 Task: Look for products in the category "Toothpaste" with cinnamon flavor.
Action: Mouse moved to (652, 266)
Screenshot: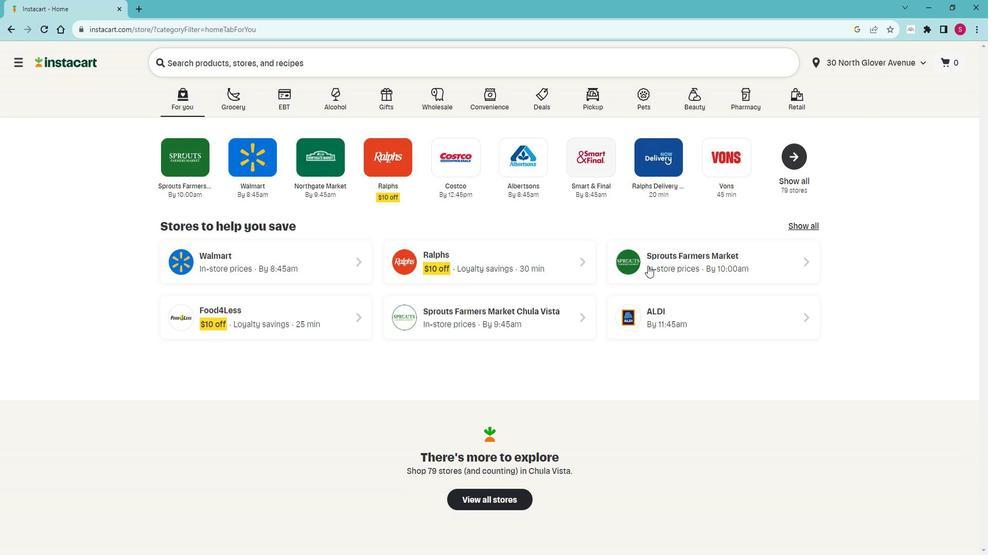 
Action: Mouse pressed left at (652, 266)
Screenshot: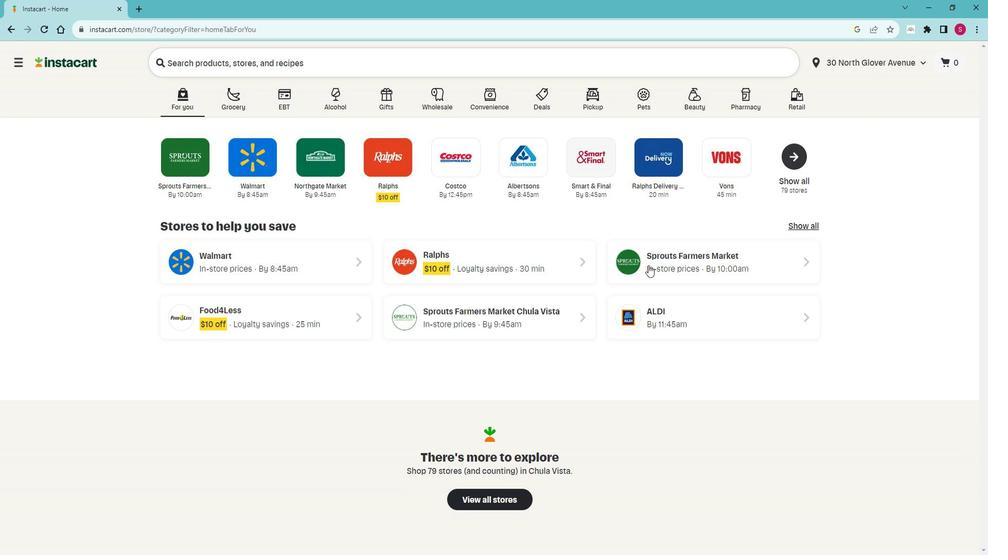 
Action: Mouse moved to (67, 391)
Screenshot: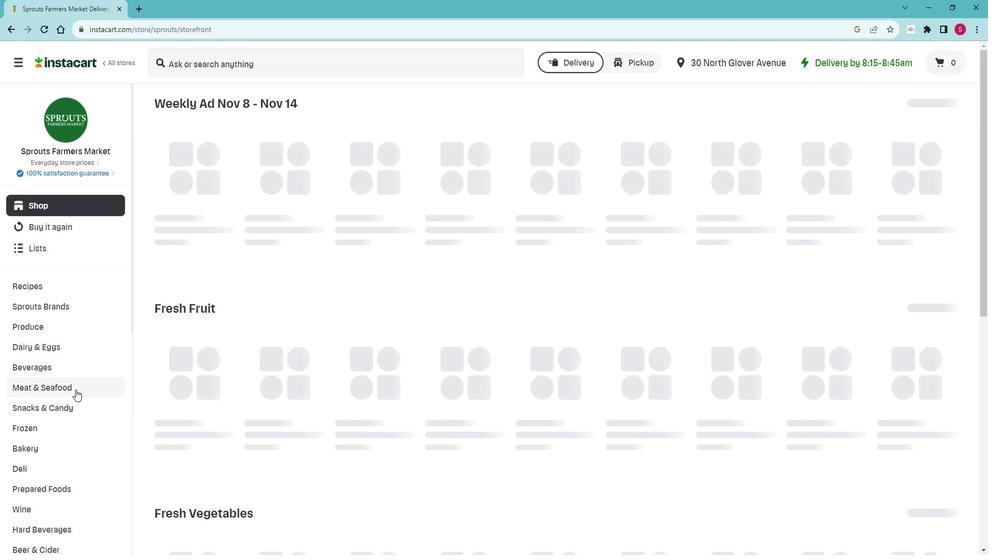 
Action: Mouse scrolled (67, 391) with delta (0, 0)
Screenshot: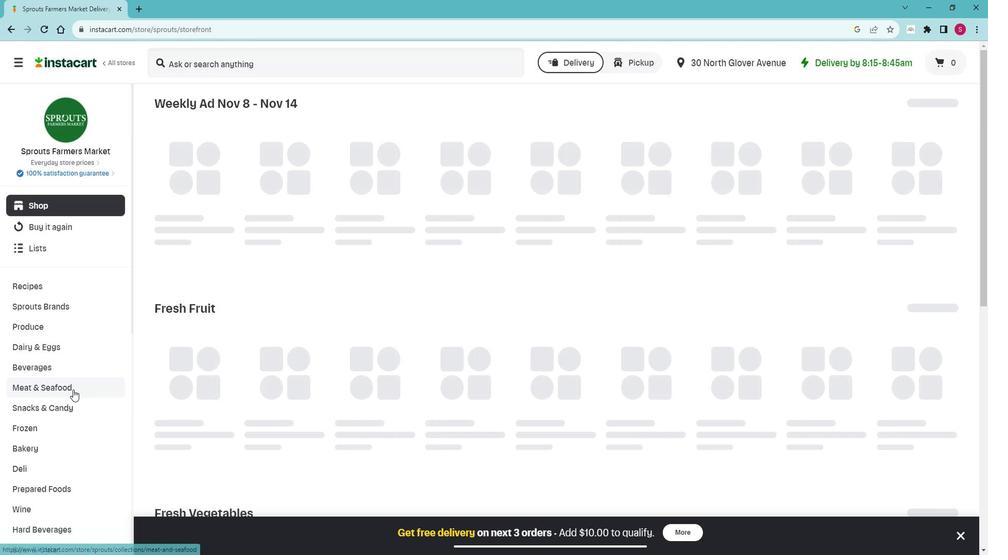 
Action: Mouse scrolled (67, 391) with delta (0, 0)
Screenshot: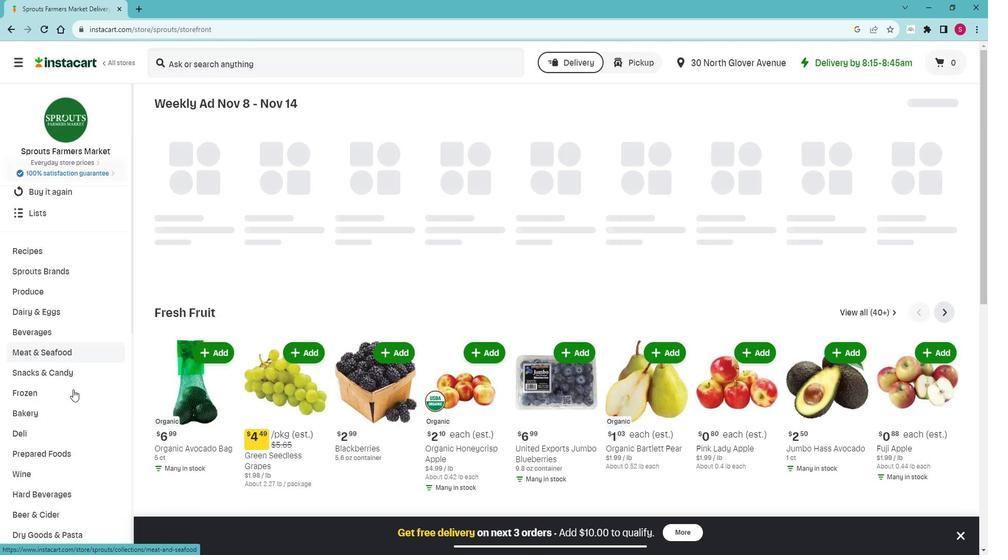 
Action: Mouse scrolled (67, 391) with delta (0, 0)
Screenshot: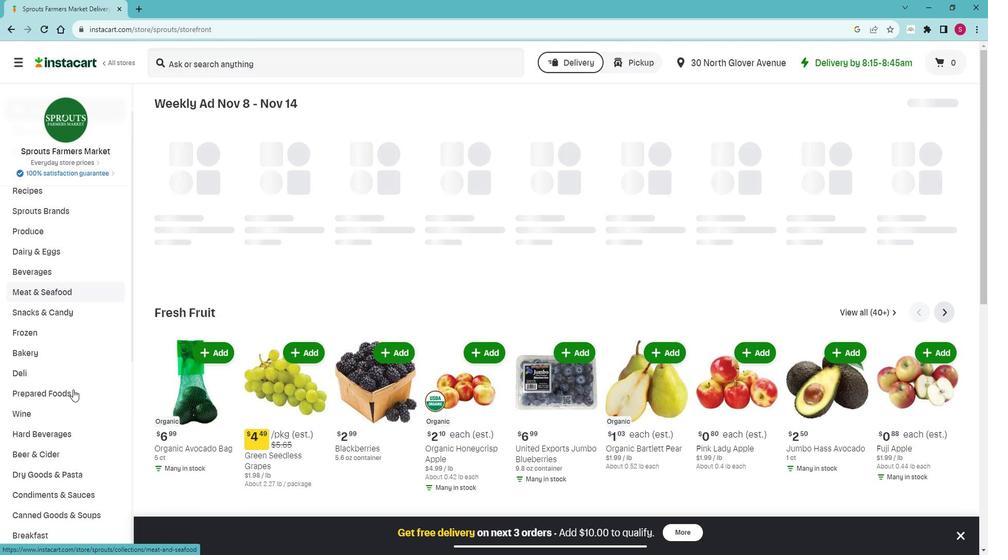 
Action: Mouse scrolled (67, 391) with delta (0, 0)
Screenshot: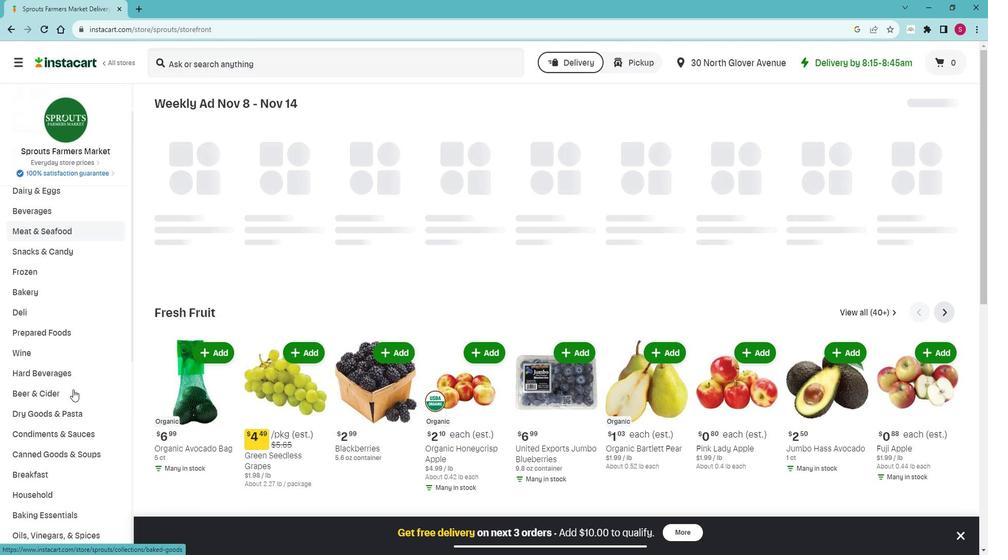 
Action: Mouse scrolled (67, 391) with delta (0, 0)
Screenshot: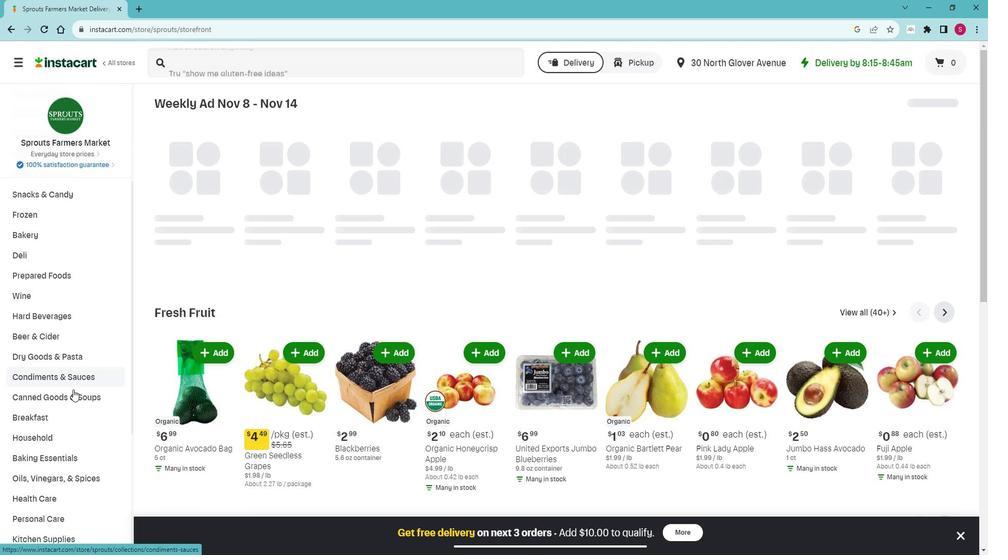 
Action: Mouse scrolled (67, 391) with delta (0, 0)
Screenshot: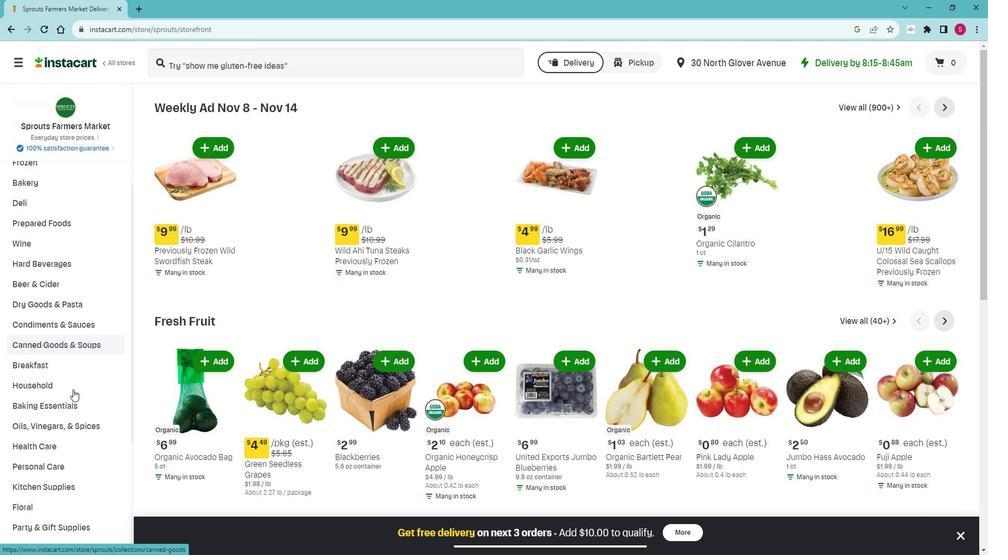 
Action: Mouse scrolled (67, 391) with delta (0, 0)
Screenshot: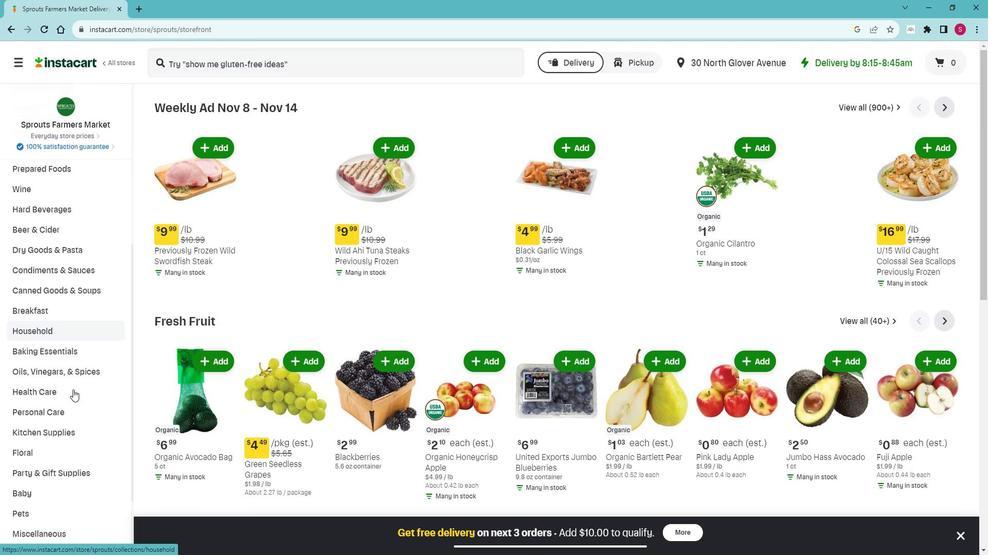 
Action: Mouse moved to (73, 361)
Screenshot: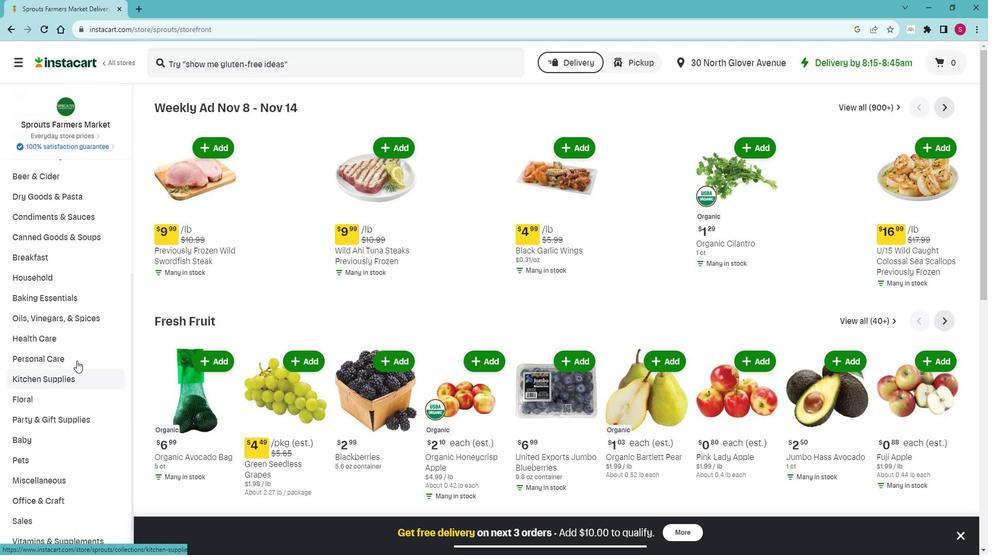 
Action: Mouse pressed left at (73, 361)
Screenshot: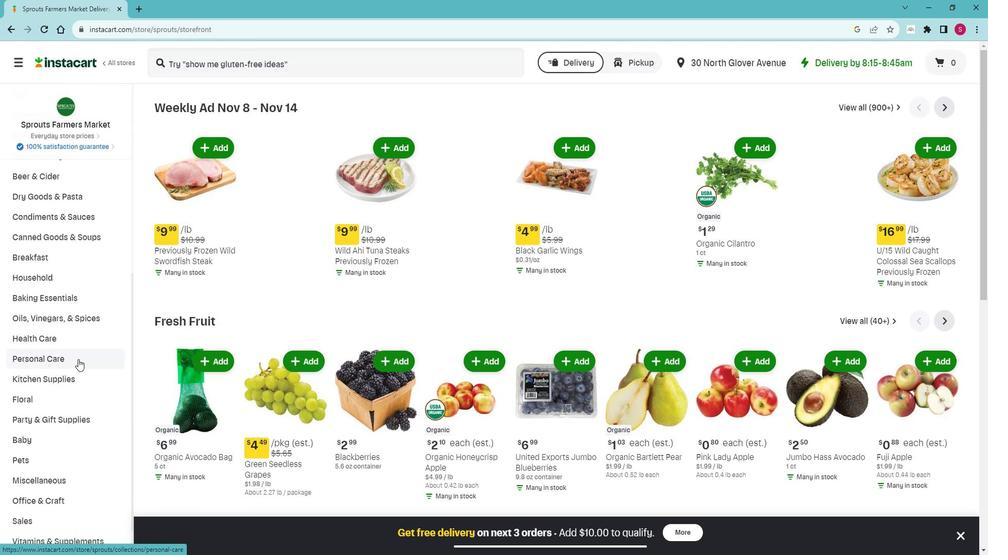 
Action: Mouse moved to (62, 399)
Screenshot: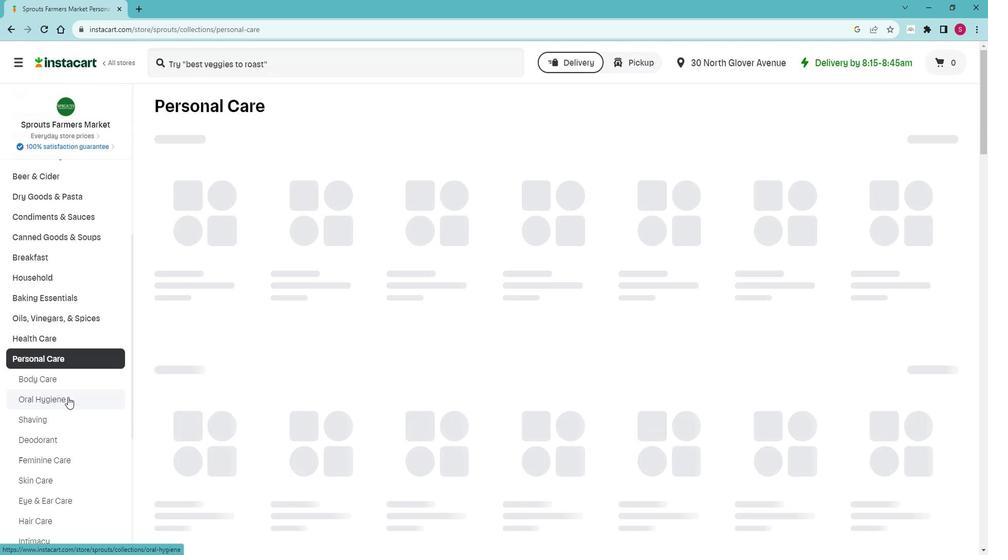 
Action: Mouse pressed left at (62, 399)
Screenshot: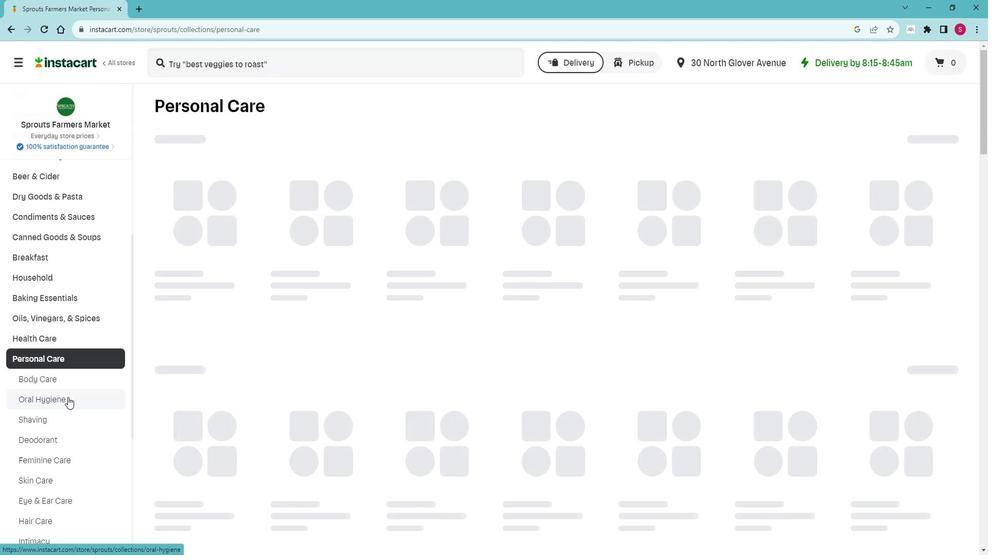 
Action: Mouse moved to (297, 147)
Screenshot: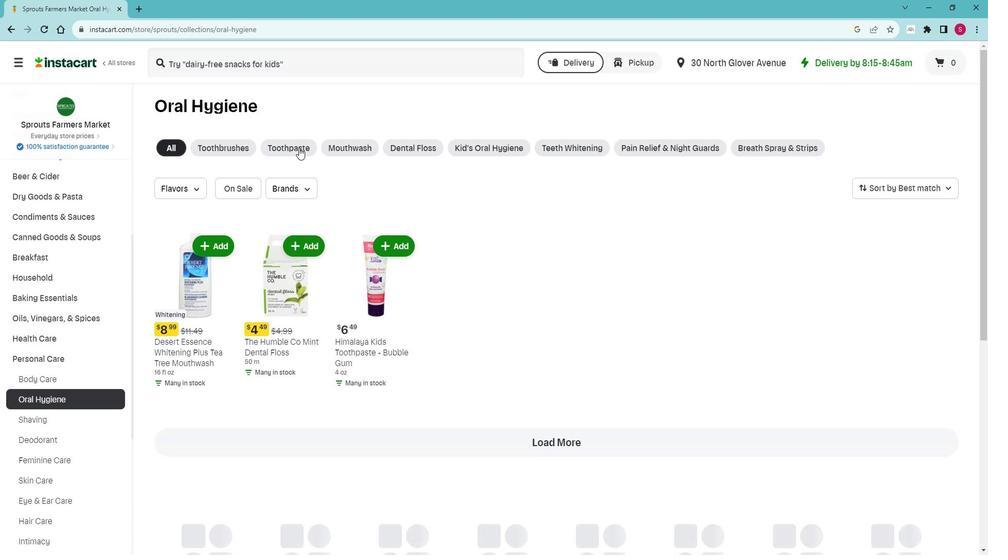 
Action: Mouse pressed left at (297, 147)
Screenshot: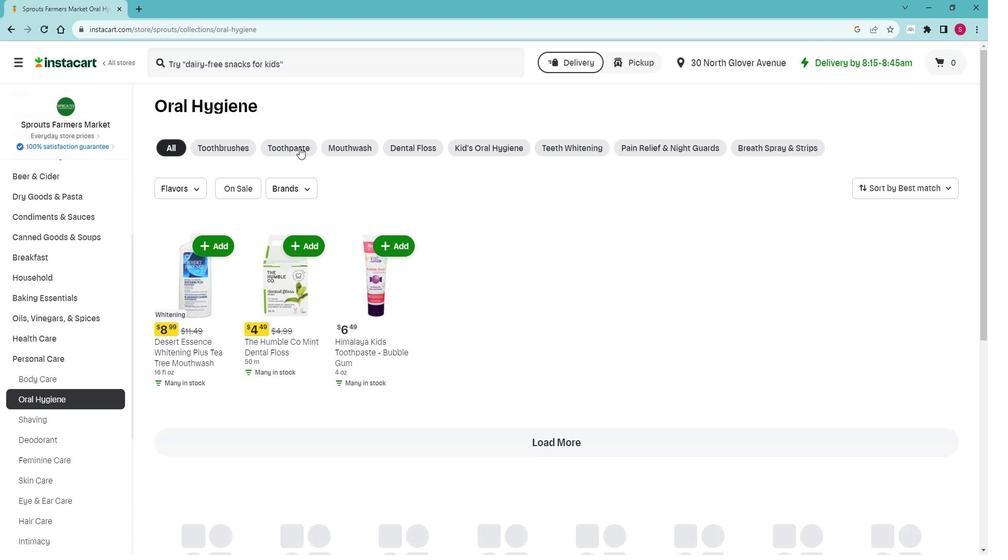 
Action: Mouse moved to (191, 183)
Screenshot: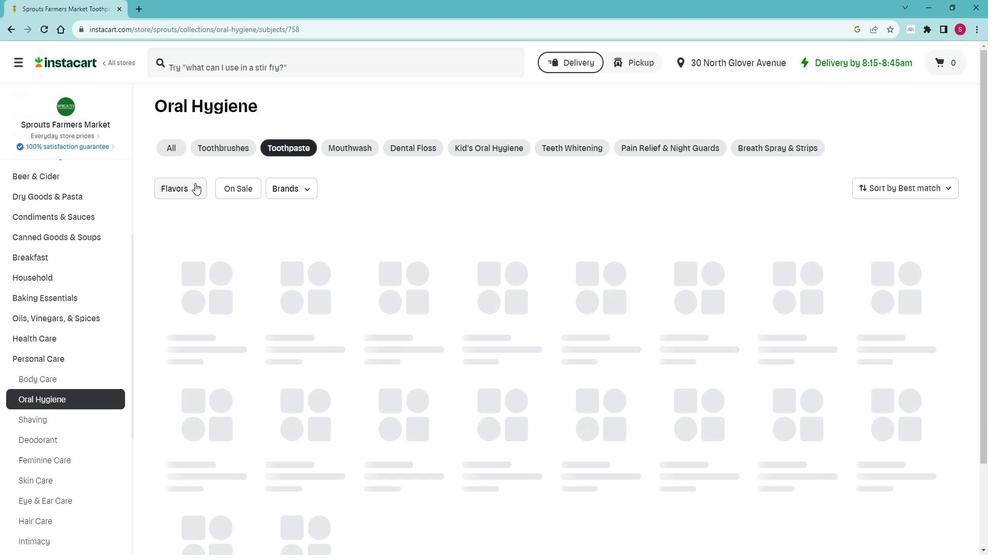 
Action: Mouse pressed left at (191, 183)
Screenshot: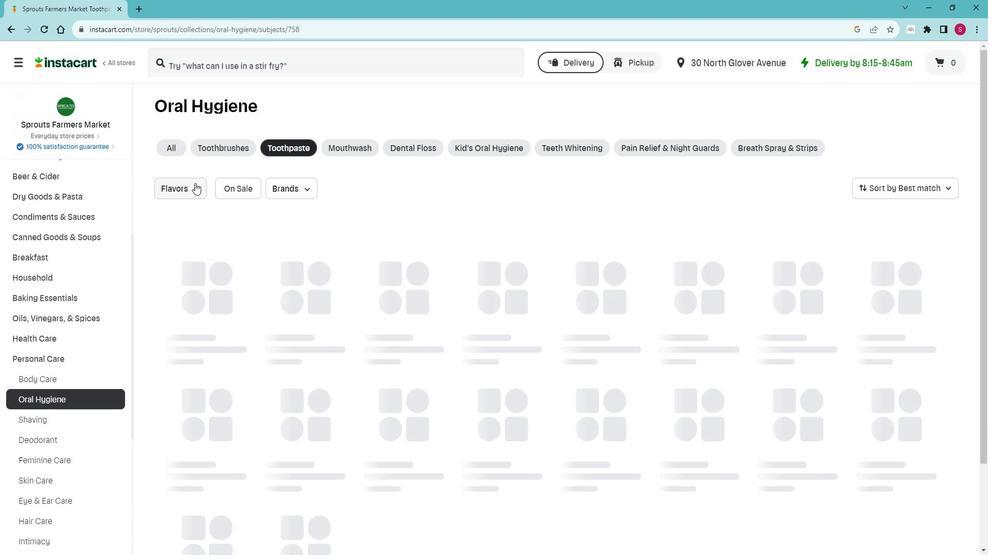 
Action: Mouse moved to (190, 275)
Screenshot: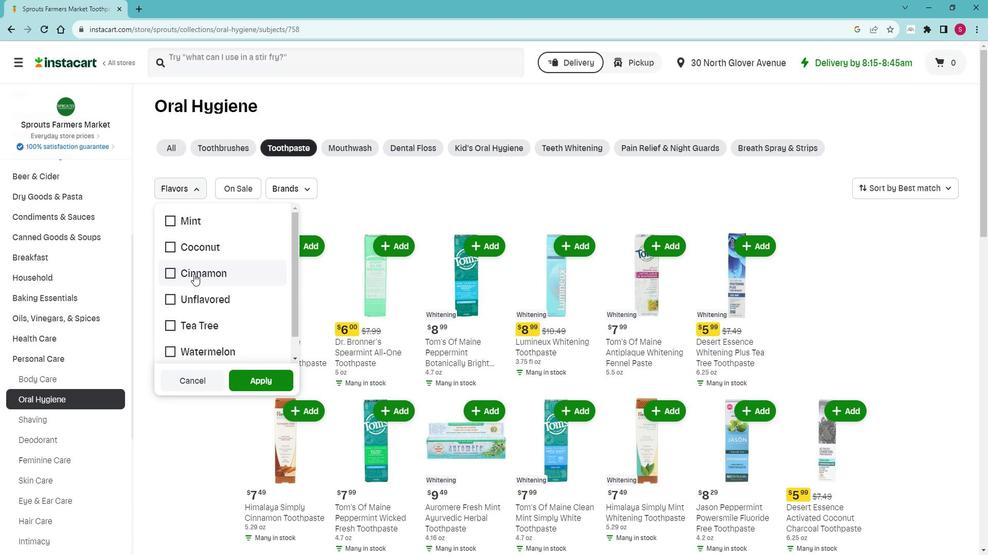 
Action: Mouse pressed left at (190, 275)
Screenshot: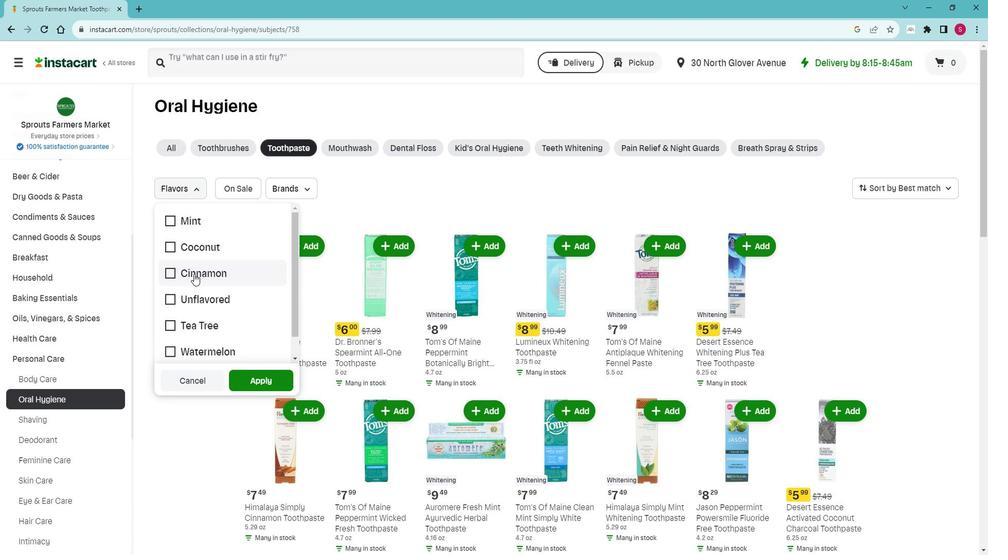 
Action: Mouse moved to (241, 388)
Screenshot: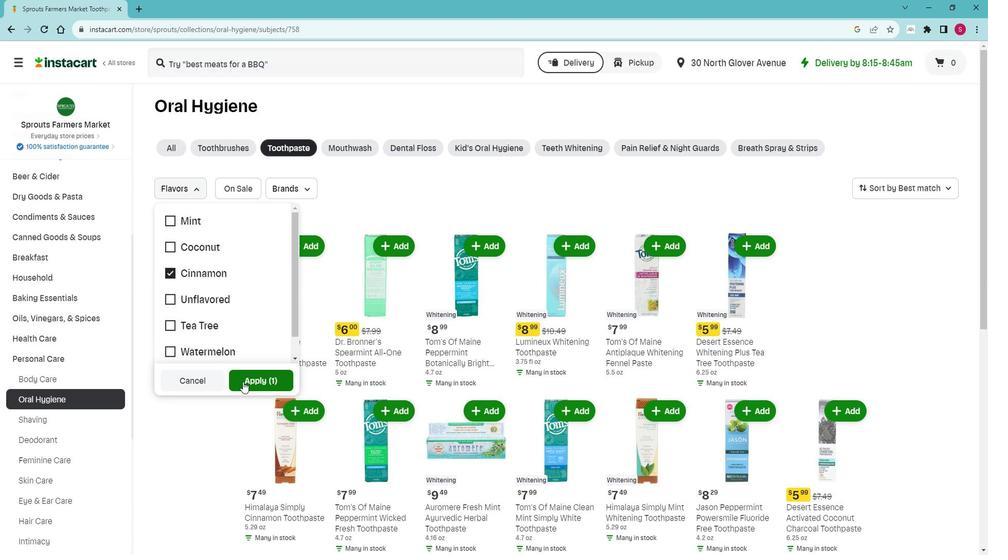 
Action: Mouse pressed left at (241, 388)
Screenshot: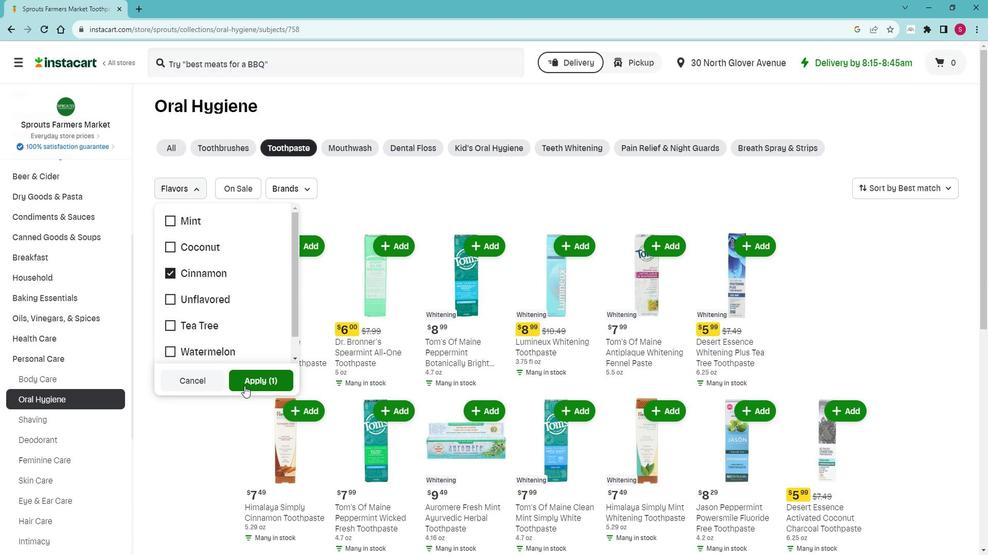 
Action: Mouse moved to (274, 298)
Screenshot: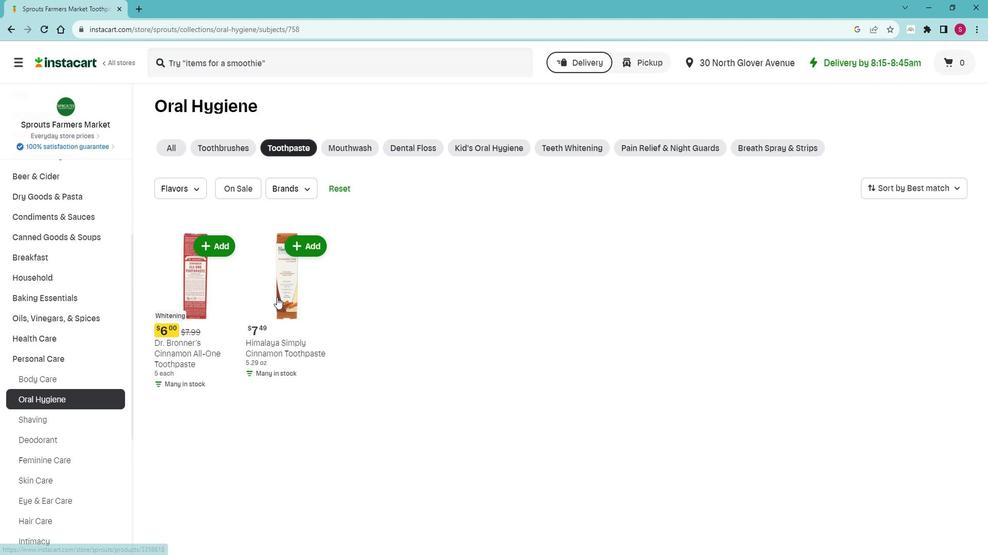 
